 Task: Delete the 'New Training' task occurrence in Outlook.
Action: Mouse moved to (12, 133)
Screenshot: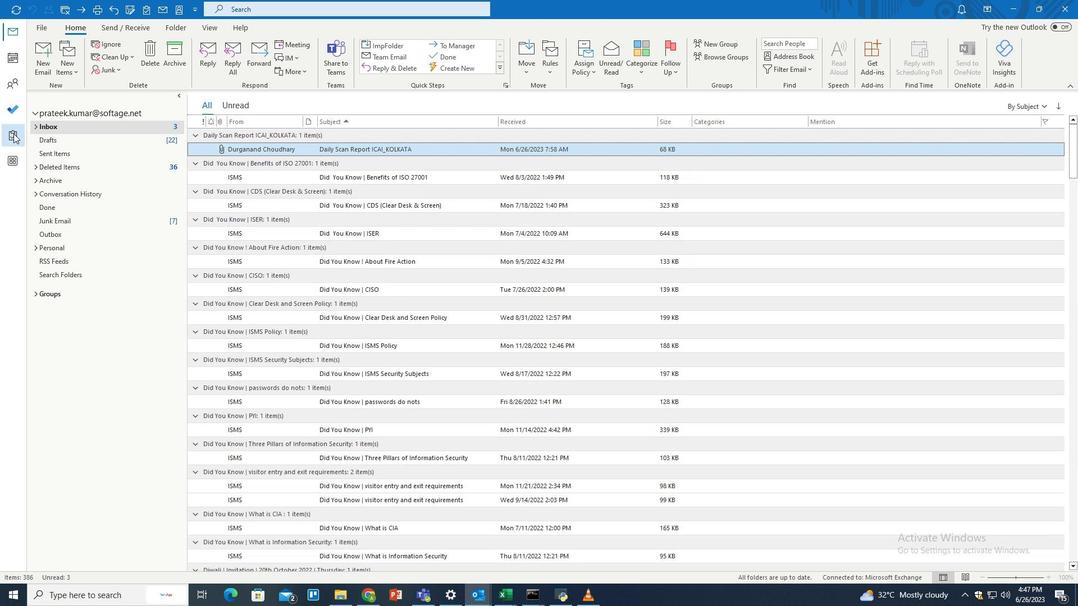 
Action: Mouse pressed left at (12, 133)
Screenshot: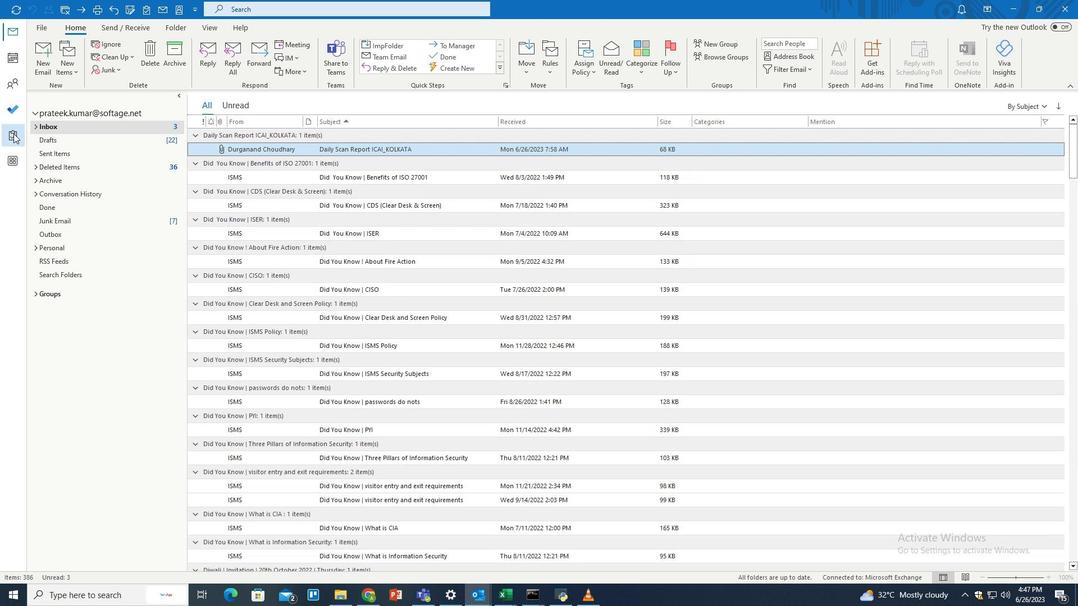 
Action: Mouse moved to (230, 388)
Screenshot: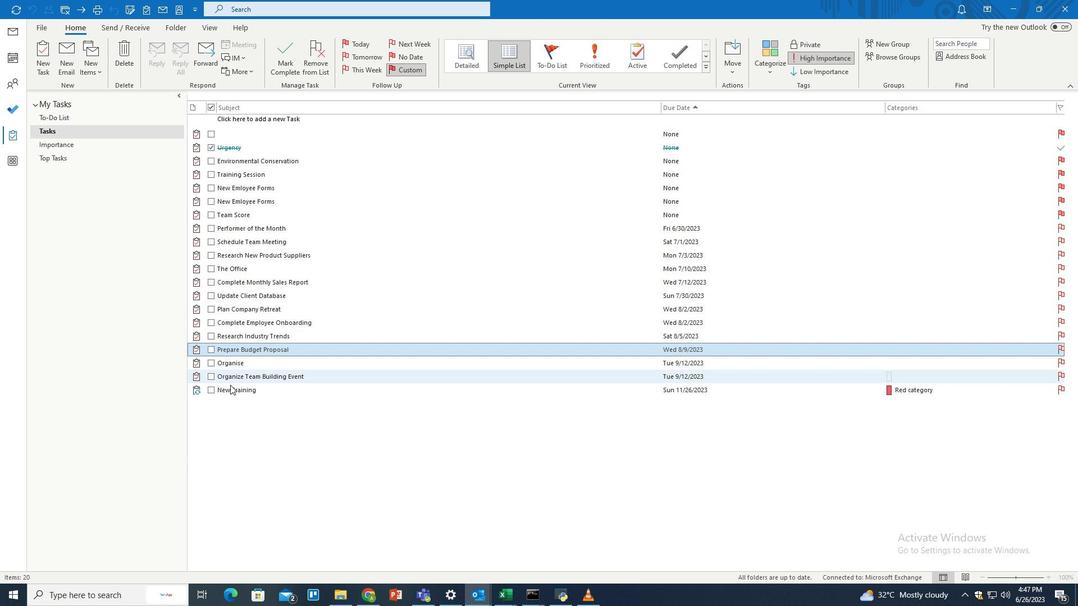 
Action: Mouse pressed left at (230, 388)
Screenshot: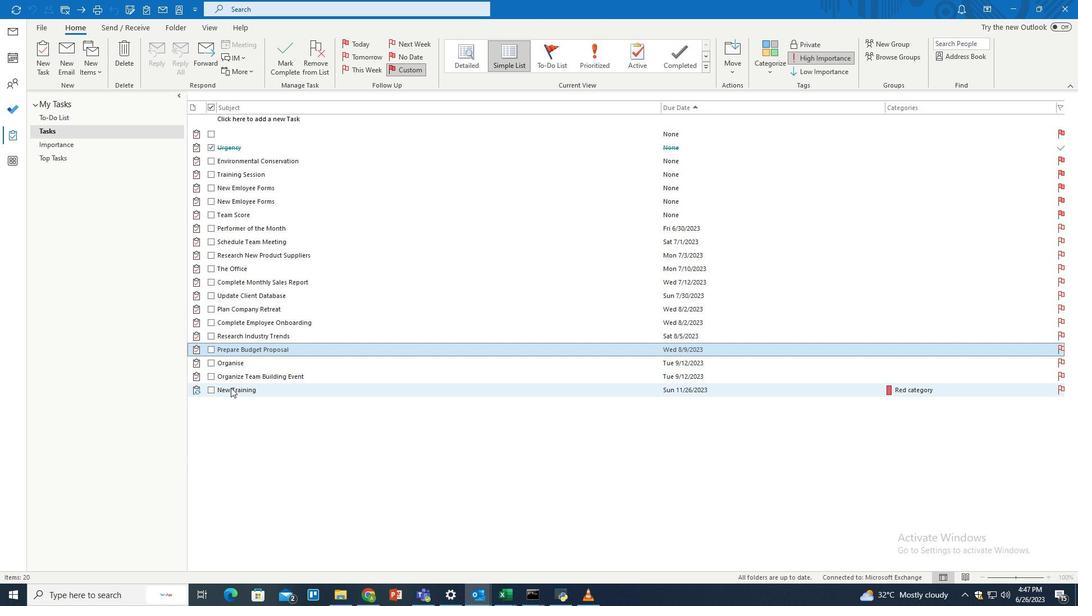 
Action: Mouse moved to (122, 60)
Screenshot: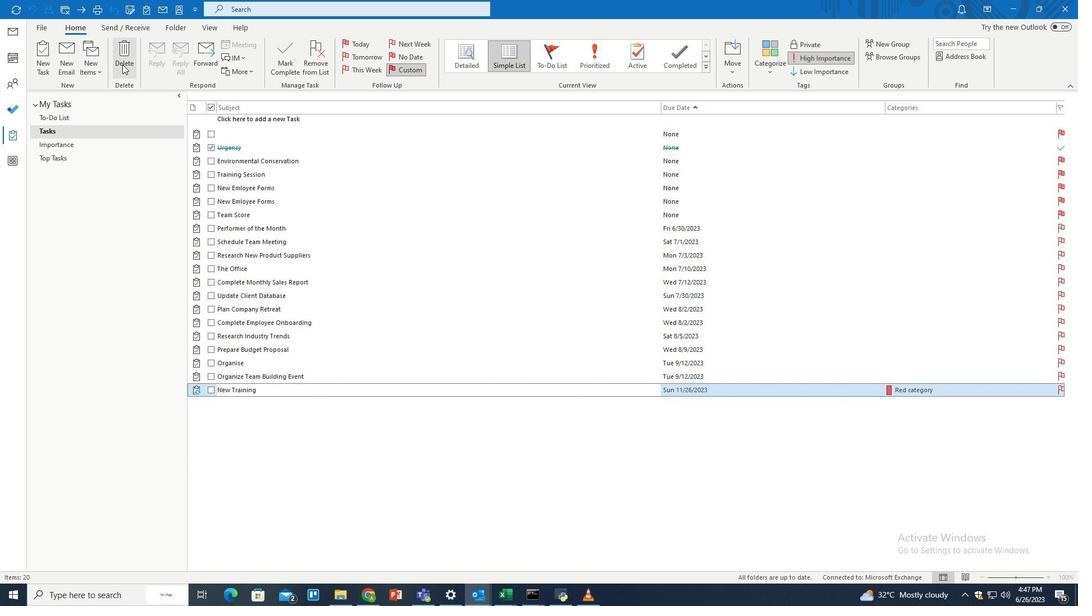 
Action: Mouse pressed left at (122, 60)
Screenshot: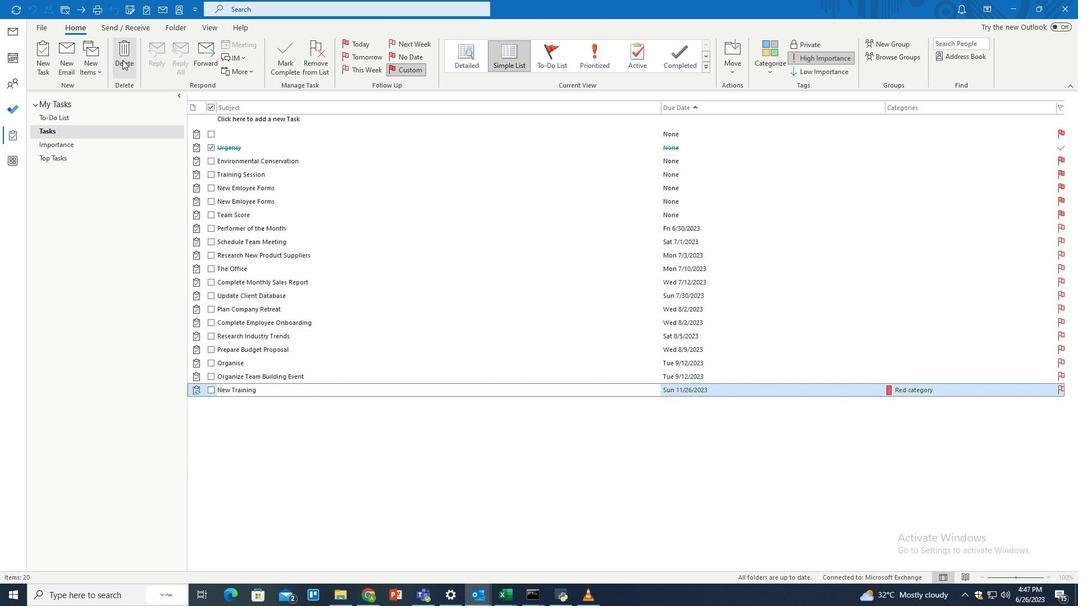 
Action: Mouse moved to (502, 315)
Screenshot: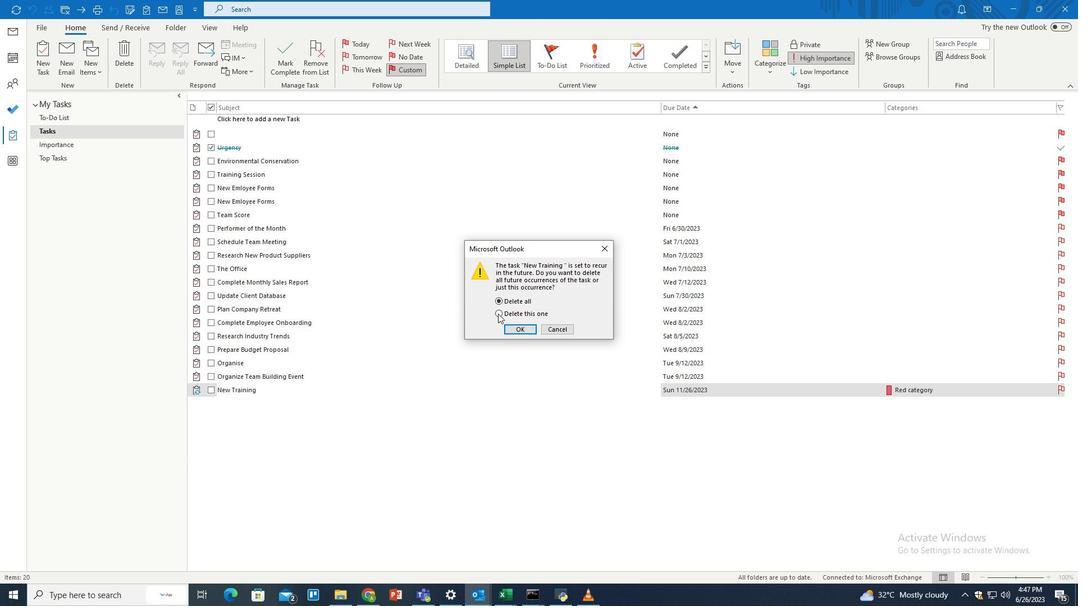 
Action: Mouse pressed left at (502, 315)
Screenshot: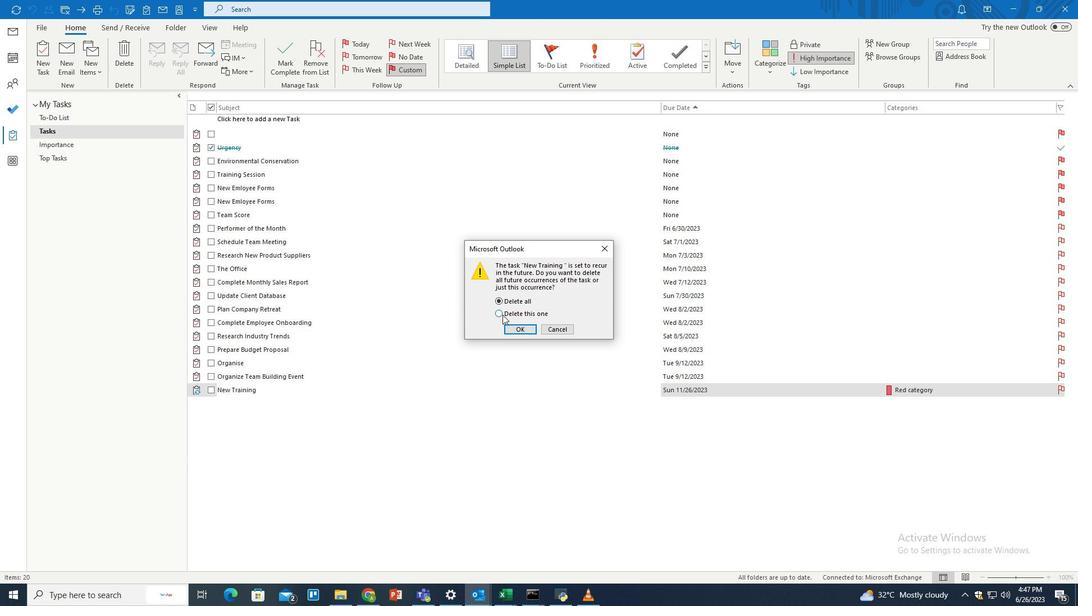 
Action: Mouse moved to (497, 302)
Screenshot: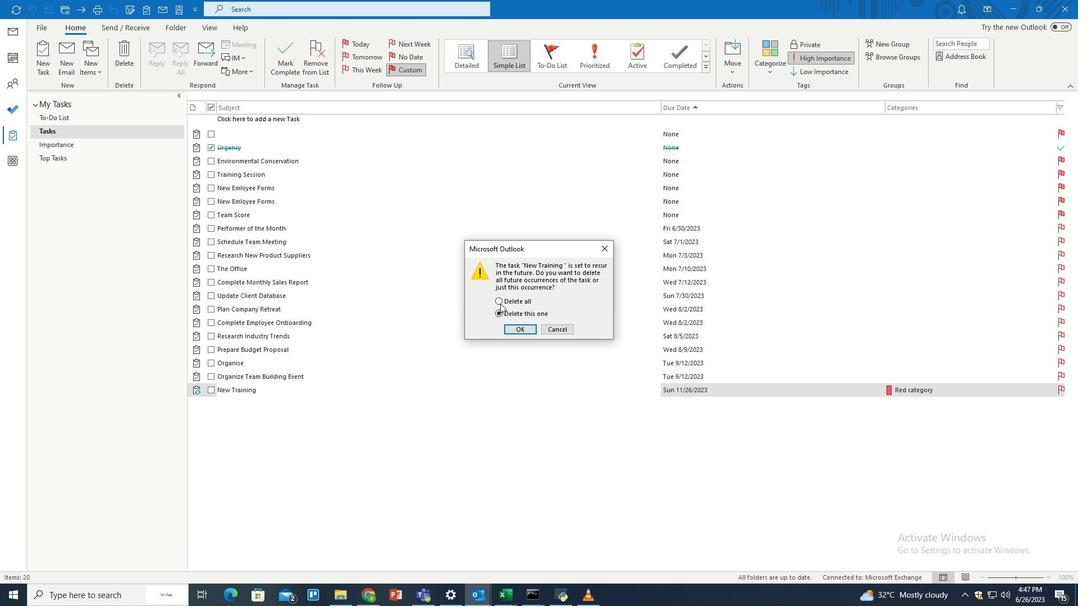 
Action: Mouse pressed left at (497, 302)
Screenshot: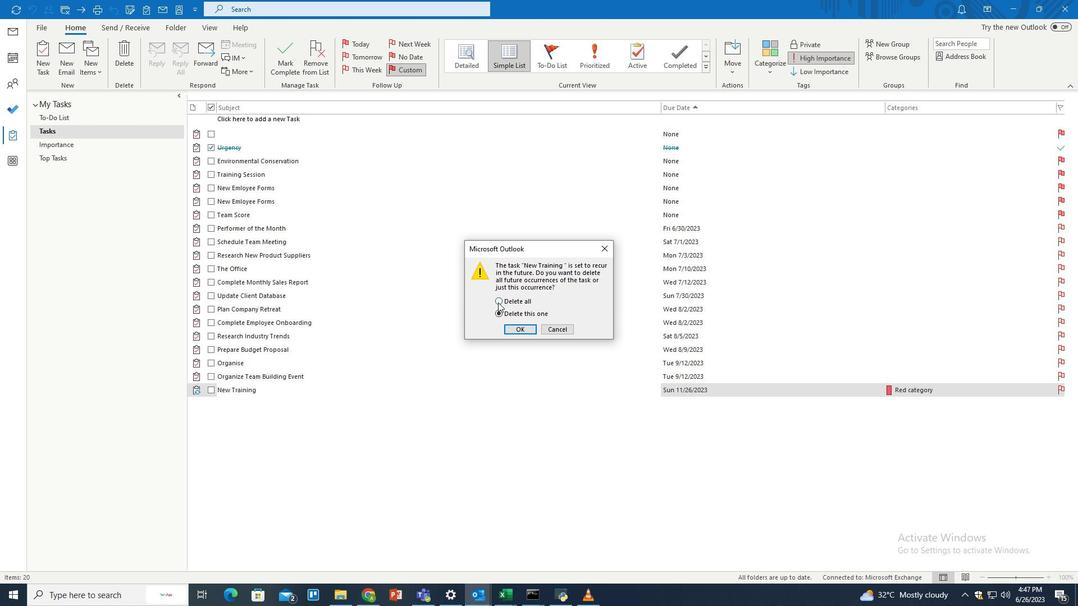 
Action: Mouse moved to (517, 326)
Screenshot: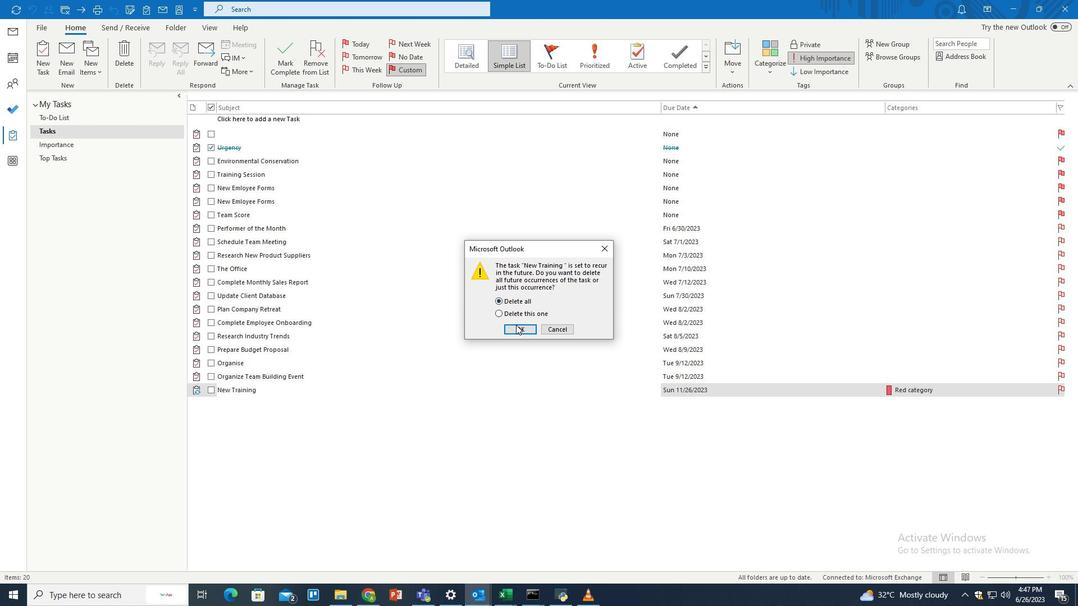 
Action: Mouse pressed left at (517, 326)
Screenshot: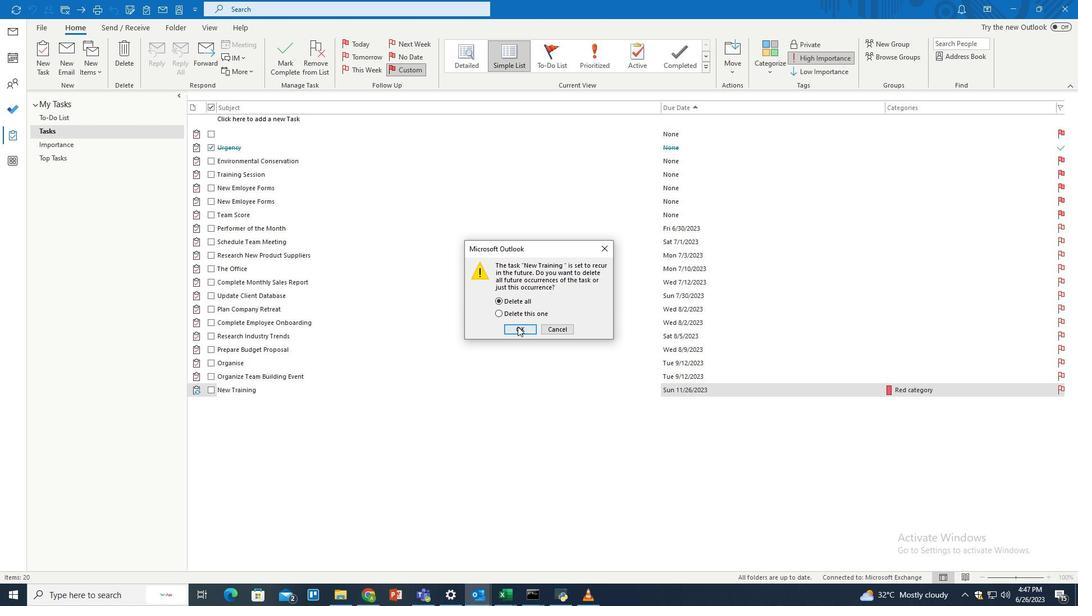
Action: Mouse moved to (494, 332)
Screenshot: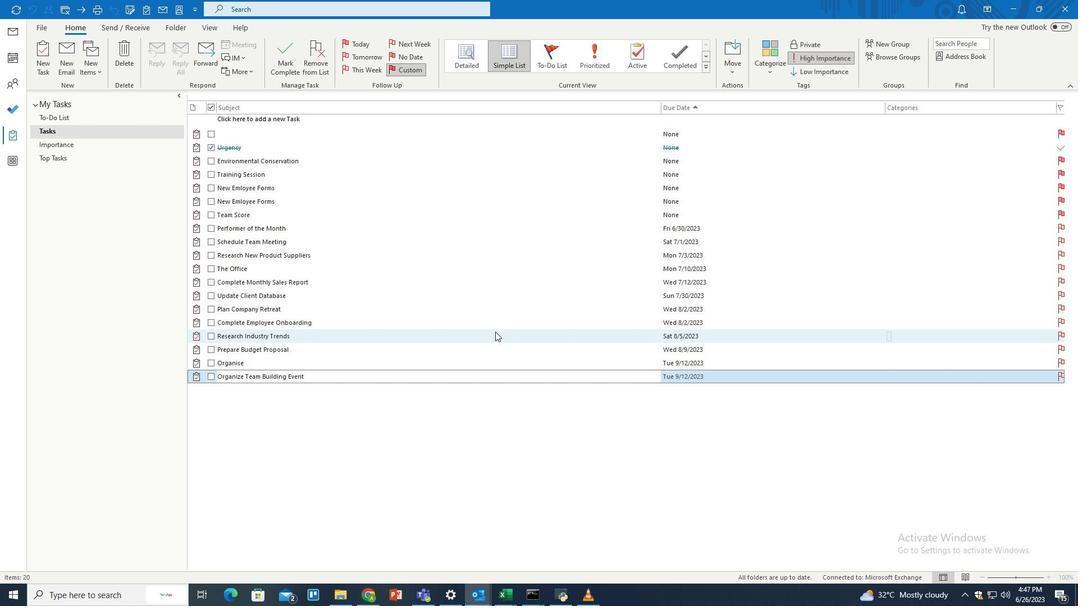 
